 Task: Locate the nearest national forests to Portland, Oregon, and Salem, Oregon.
Action: Mouse moved to (90, 82)
Screenshot: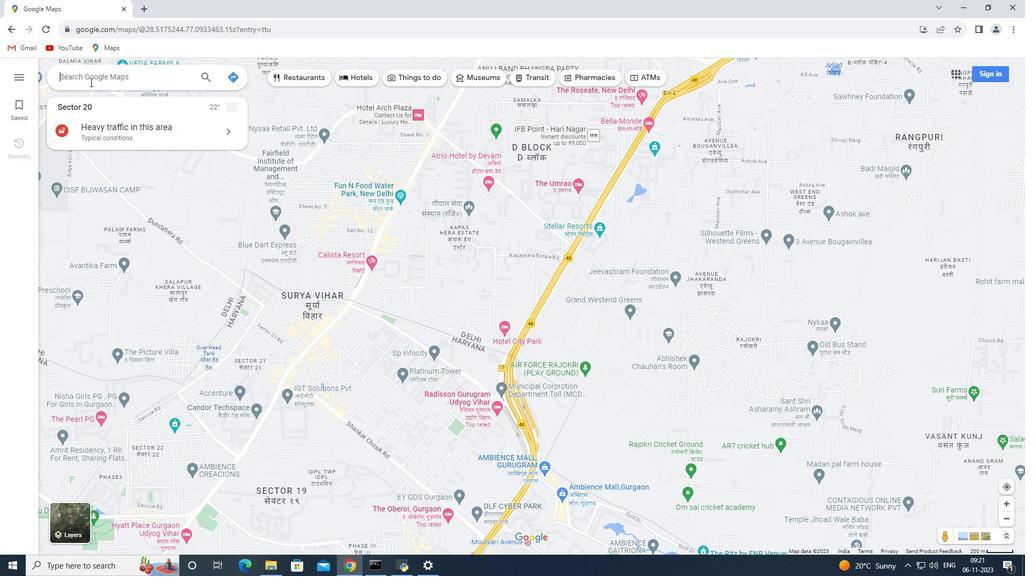 
Action: Mouse pressed left at (90, 82)
Screenshot: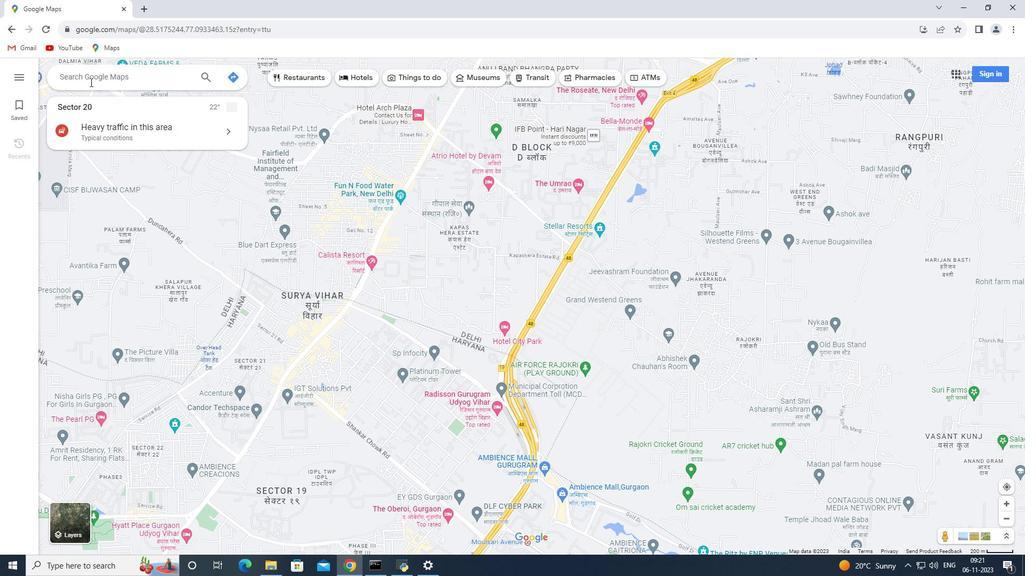 
Action: Mouse pressed left at (90, 82)
Screenshot: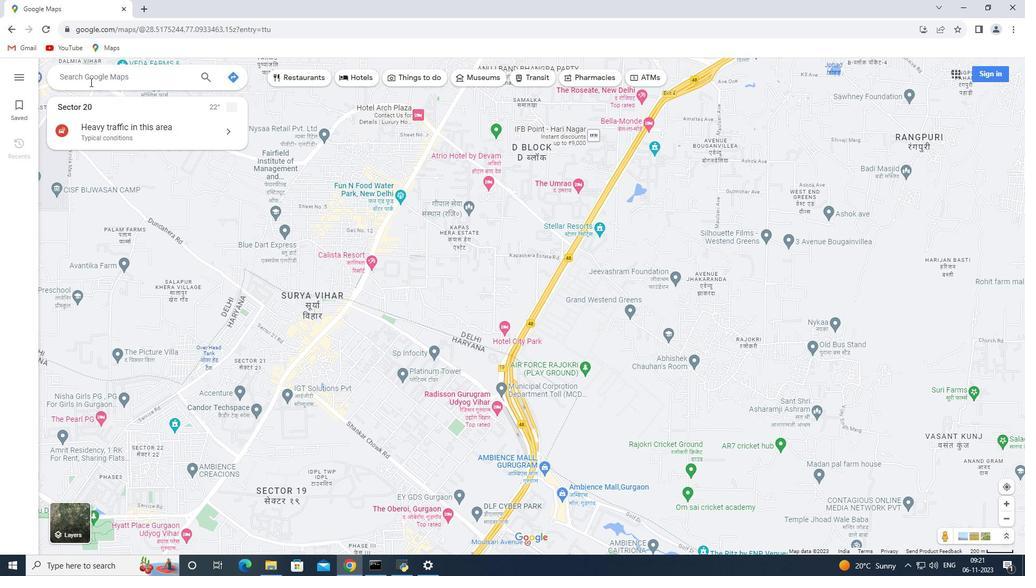 
Action: Key pressed <Key.shift_r>Portland,<Key.space><Key.shift_r>Oregon<Key.enter>
Screenshot: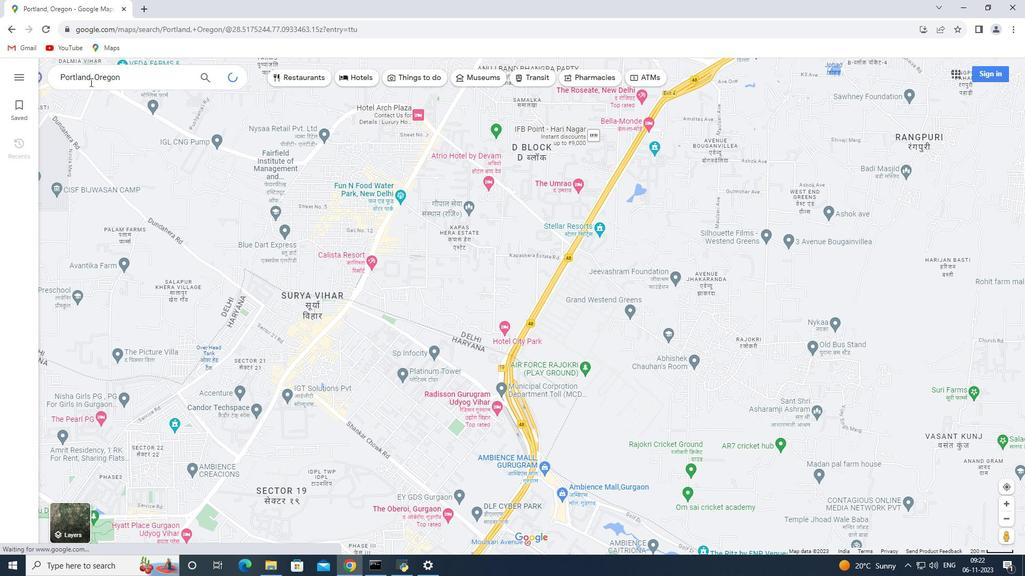 
Action: Mouse moved to (151, 259)
Screenshot: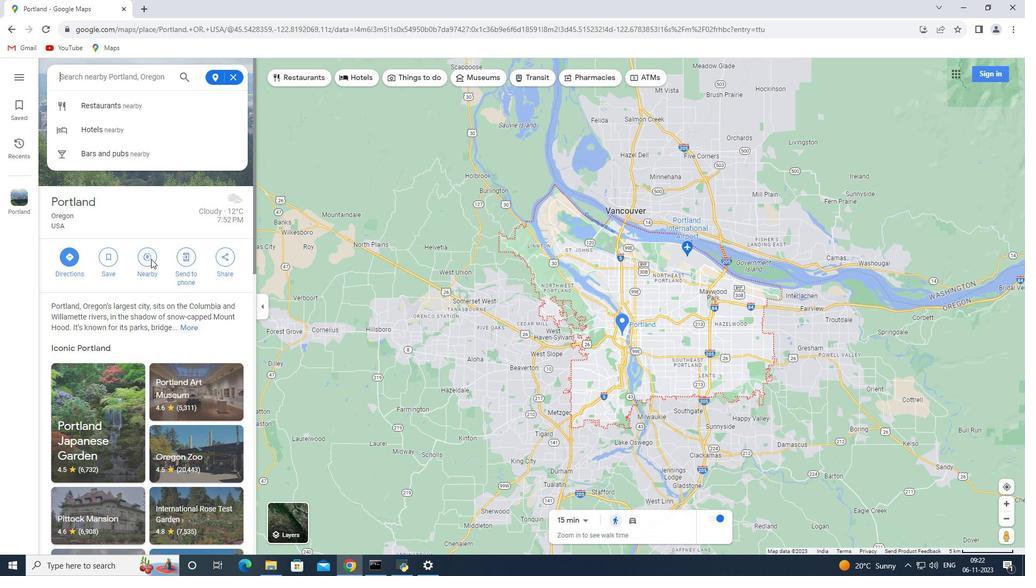 
Action: Mouse pressed left at (151, 259)
Screenshot: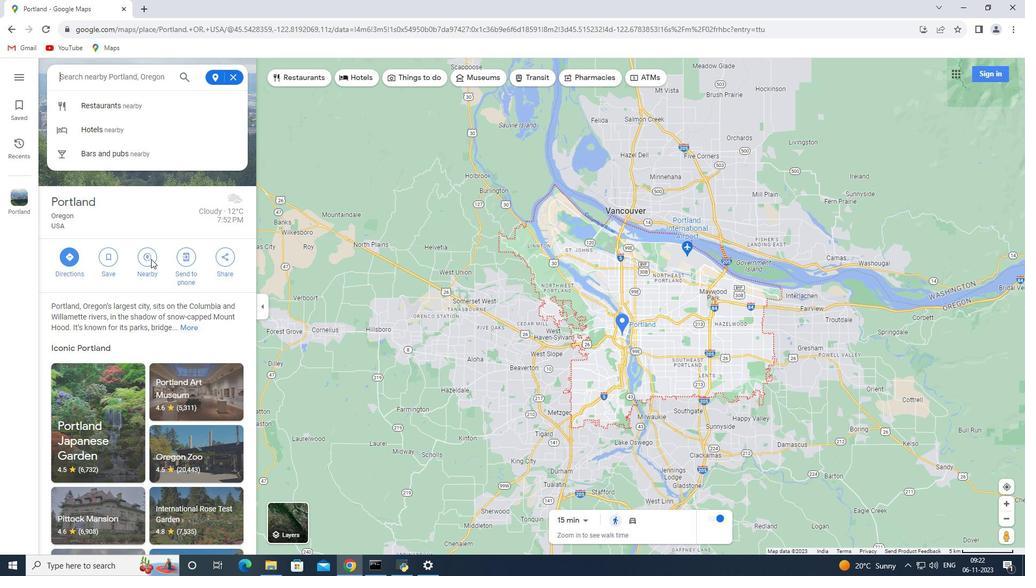 
Action: Key pressed national<Key.space>forests<Key.enter>
Screenshot: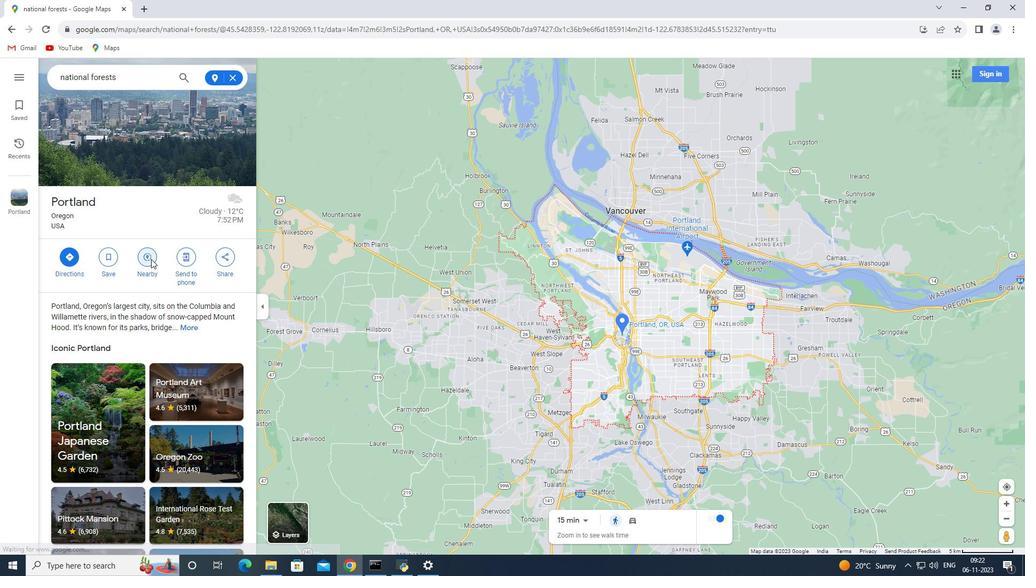 
Action: Mouse moved to (233, 73)
Screenshot: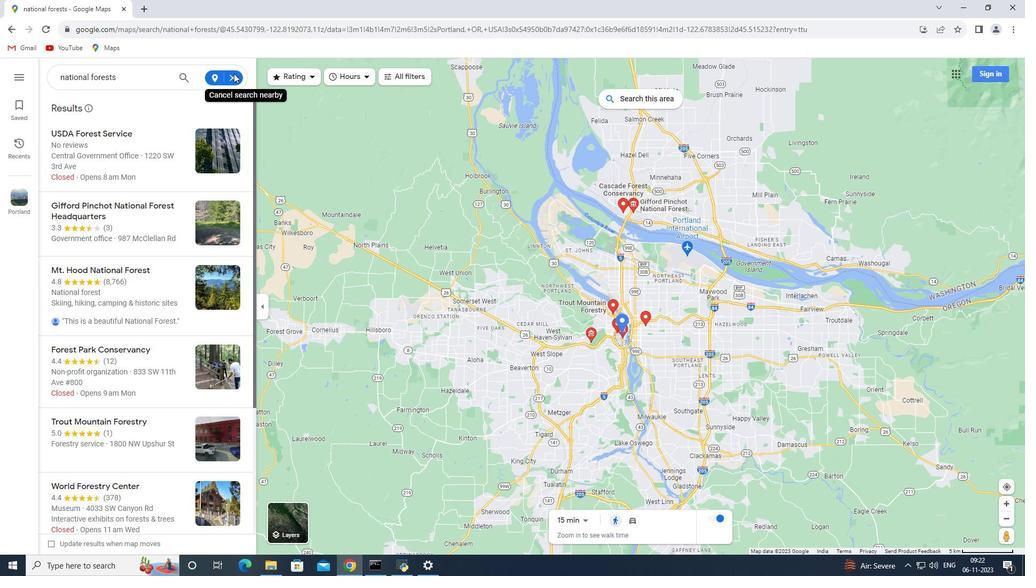 
Action: Mouse pressed left at (233, 73)
Screenshot: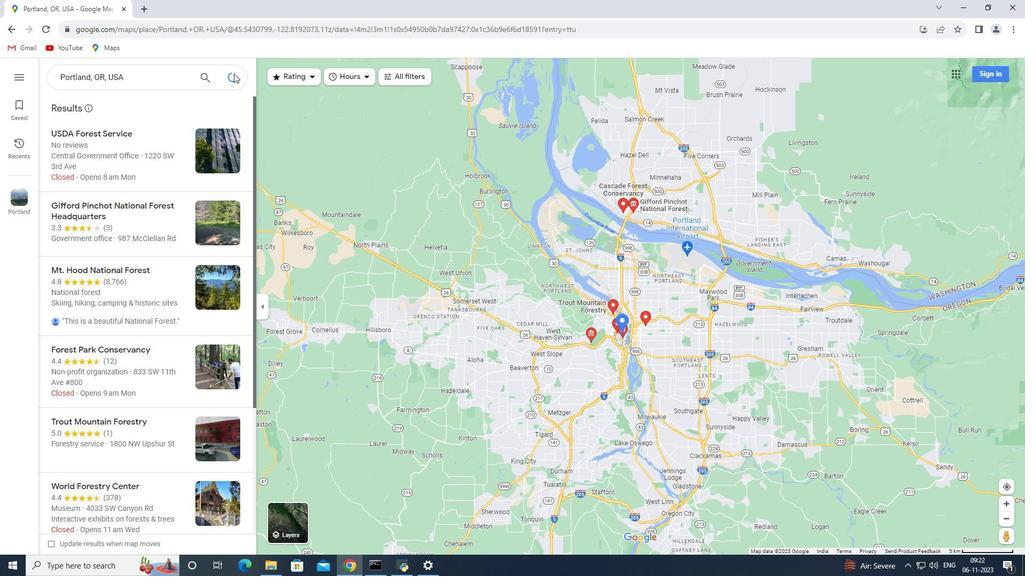 
Action: Mouse moved to (233, 73)
Screenshot: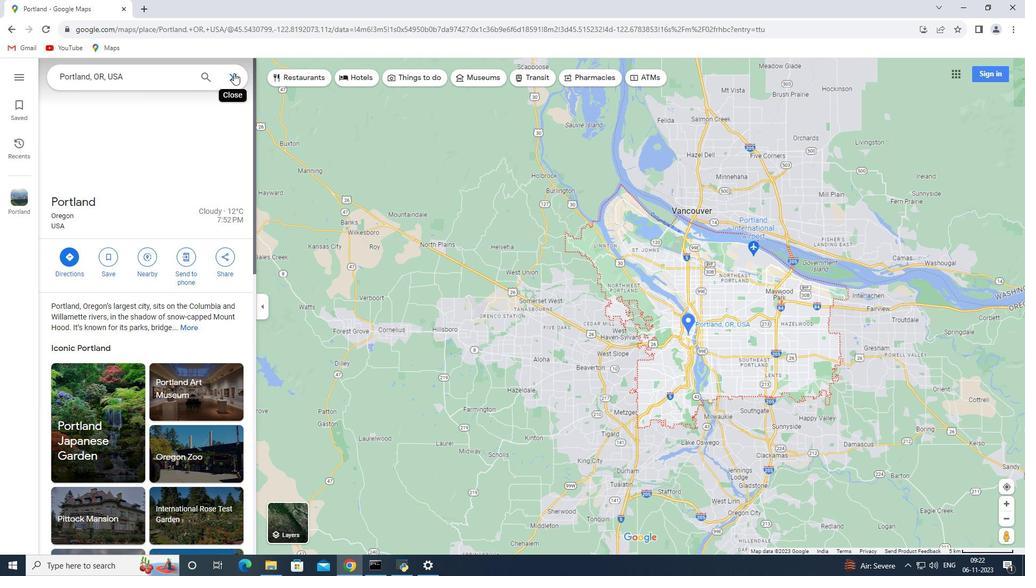 
Action: Mouse pressed left at (233, 73)
Screenshot: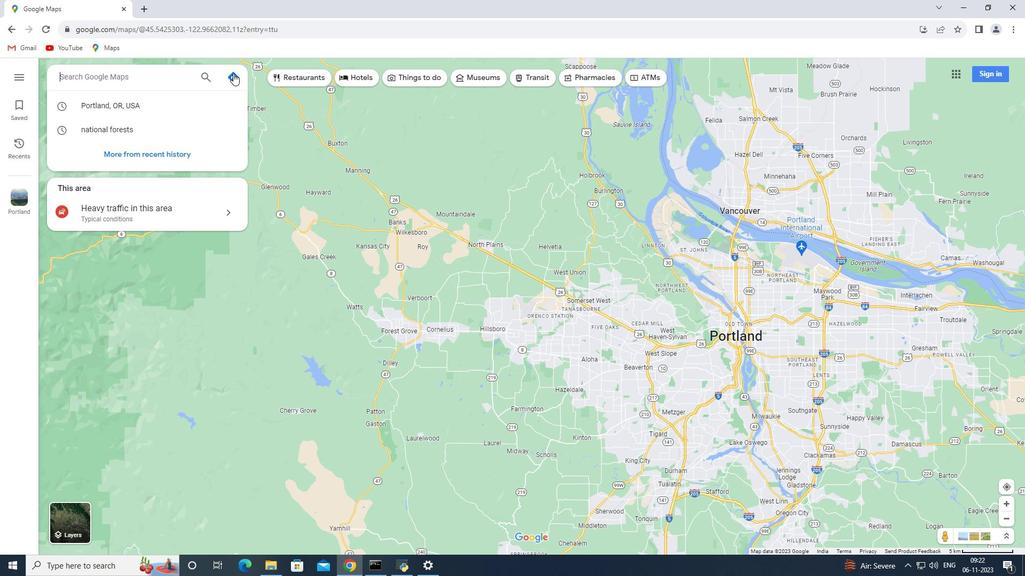 
Action: Mouse moved to (167, 68)
Screenshot: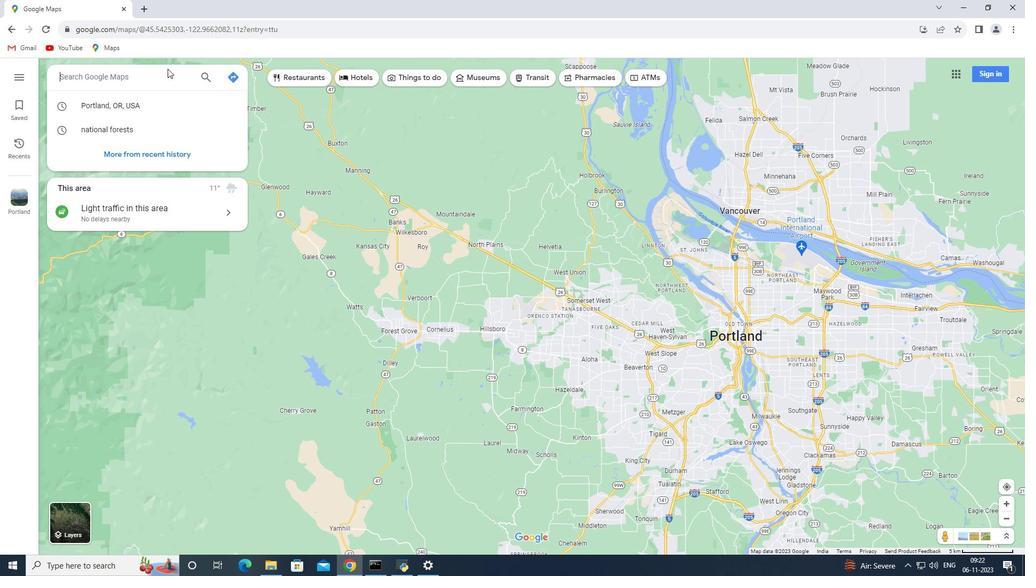 
Action: Key pressed <Key.shift>Salem,<Key.space><Key.shift_r><Key.shift_r><Key.shift_r><Key.shift_r>Oregon<Key.enter>
Screenshot: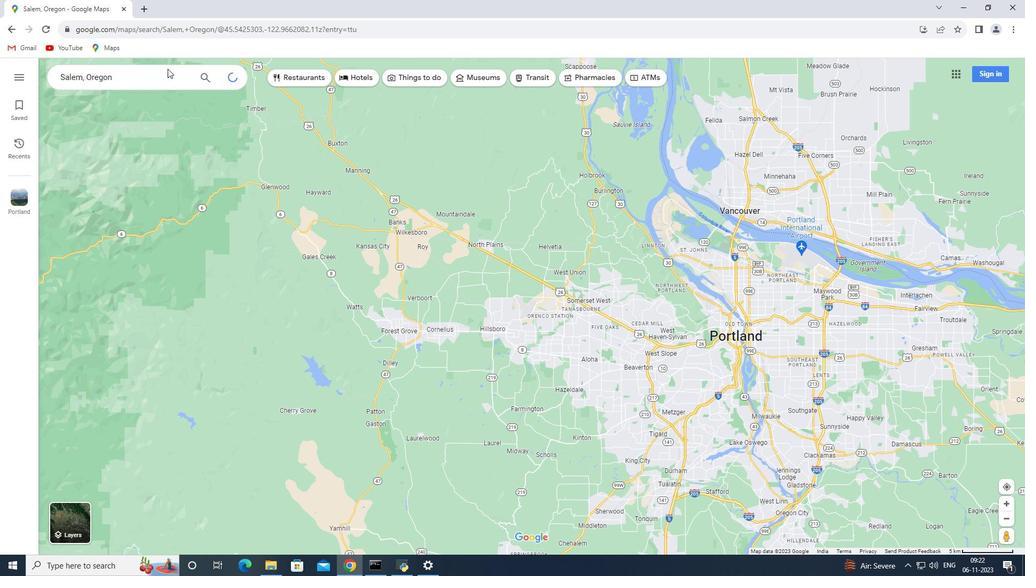 
Action: Mouse moved to (145, 253)
Screenshot: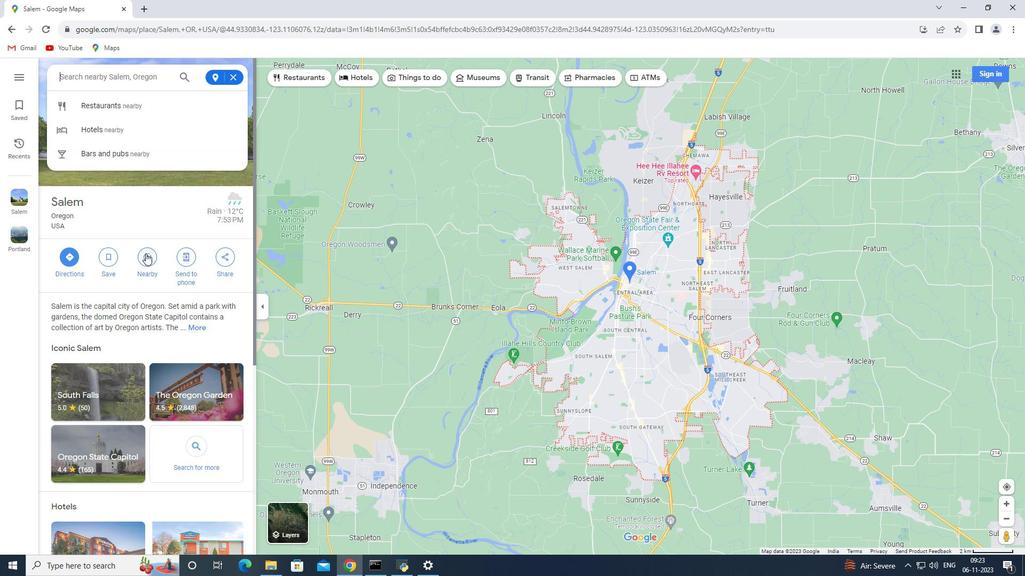 
Action: Mouse pressed left at (145, 253)
Screenshot: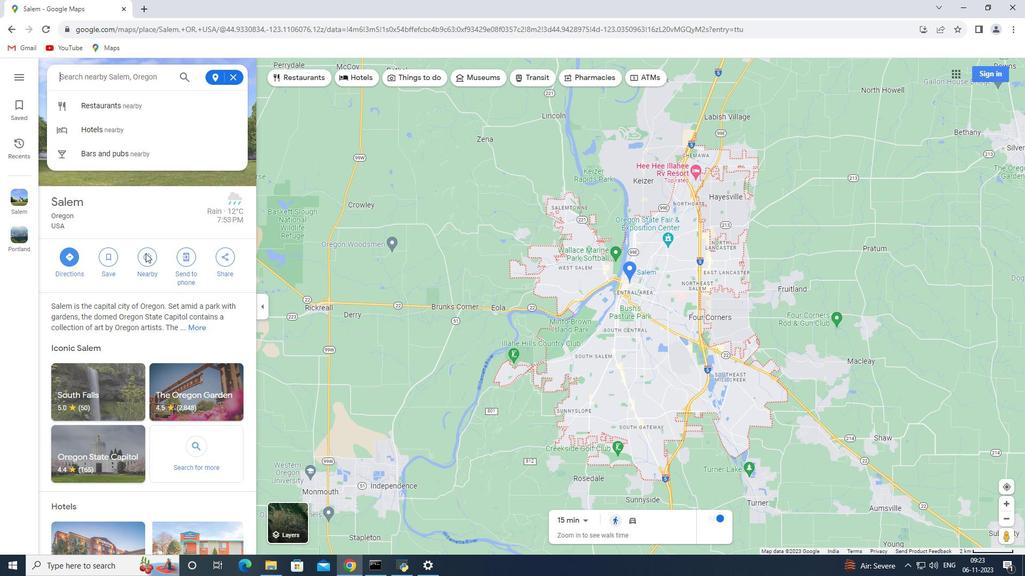
Action: Key pressed national<Key.space>forests<Key.enter>
Screenshot: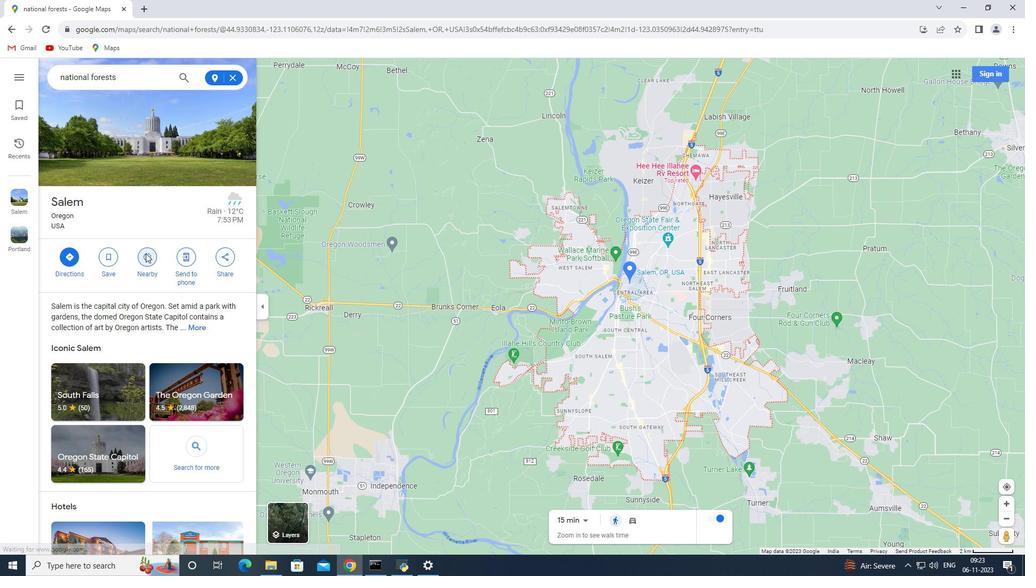 
